 Task: Apply the currency format of Angolan kwanza.
Action: Mouse moved to (335, 339)
Screenshot: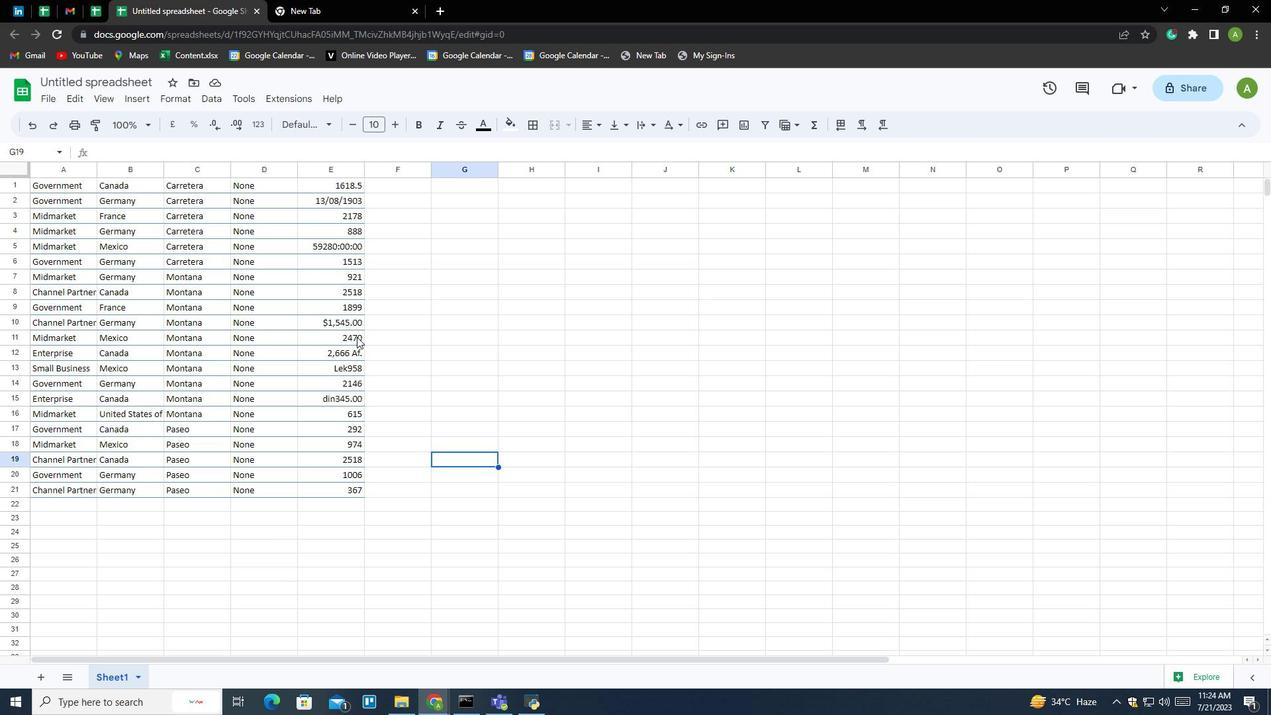 
Action: Mouse pressed left at (335, 339)
Screenshot: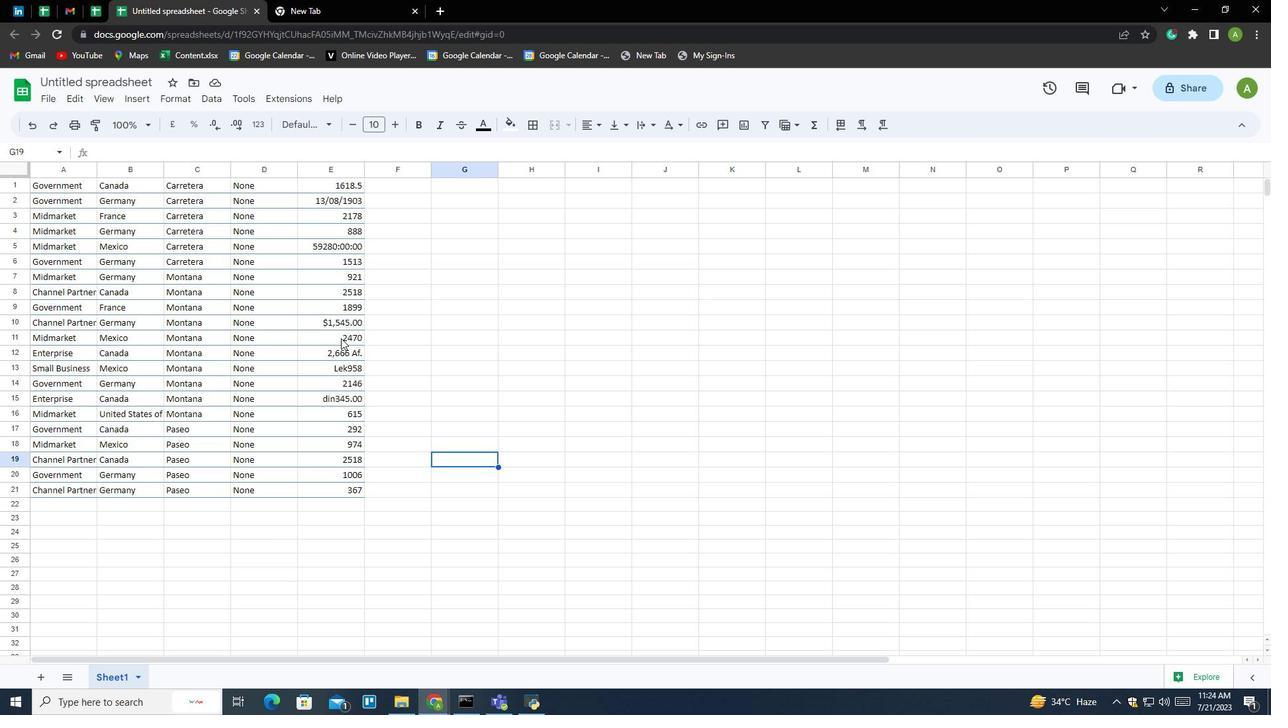 
Action: Mouse moved to (263, 123)
Screenshot: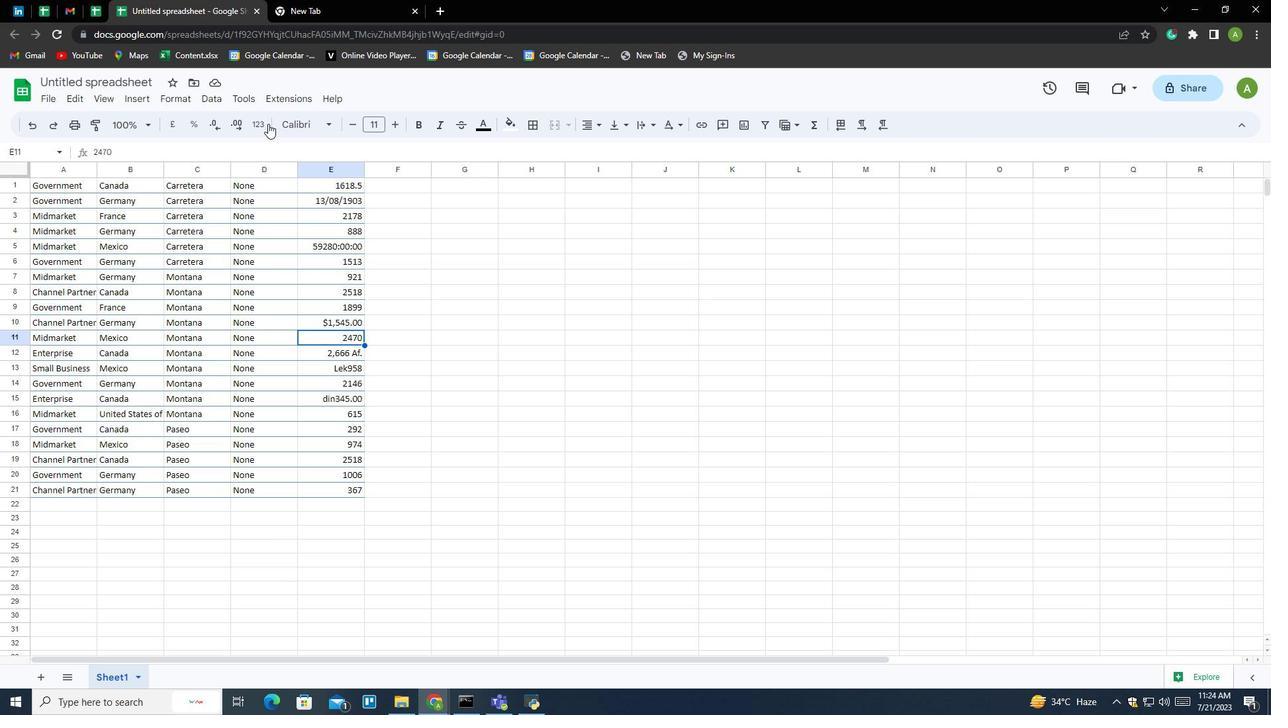 
Action: Mouse pressed left at (263, 123)
Screenshot: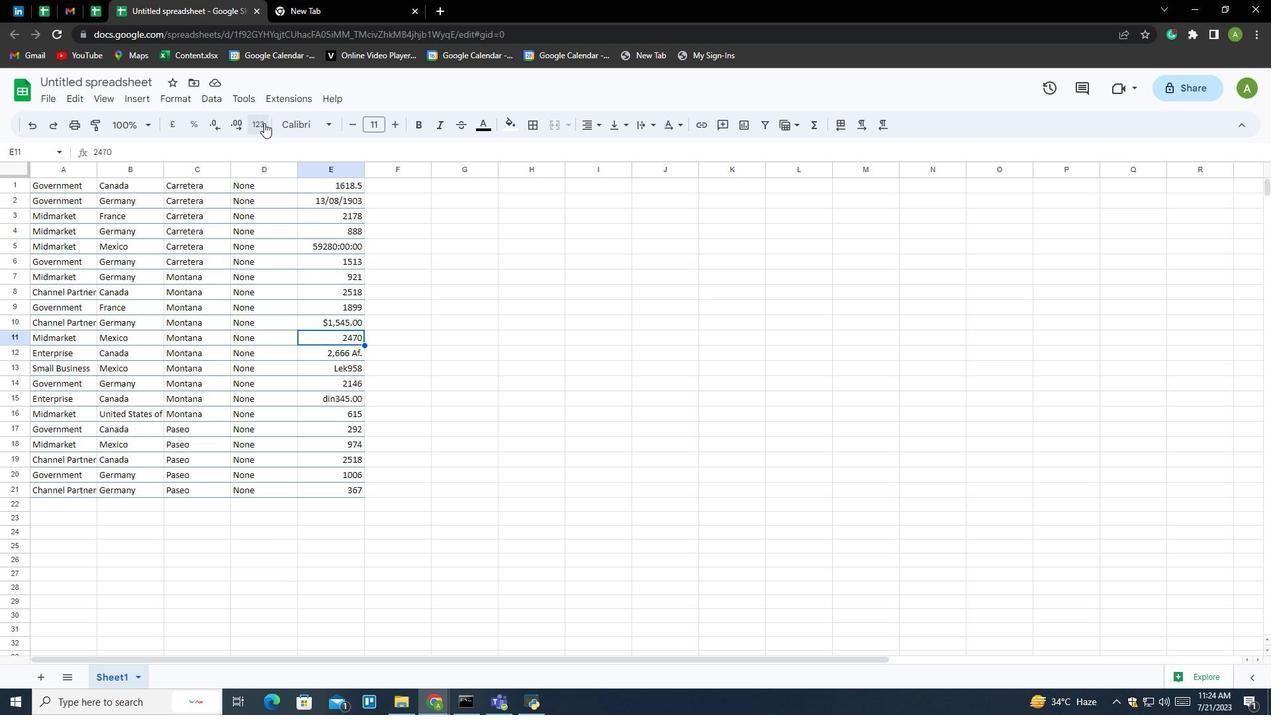 
Action: Mouse moved to (317, 543)
Screenshot: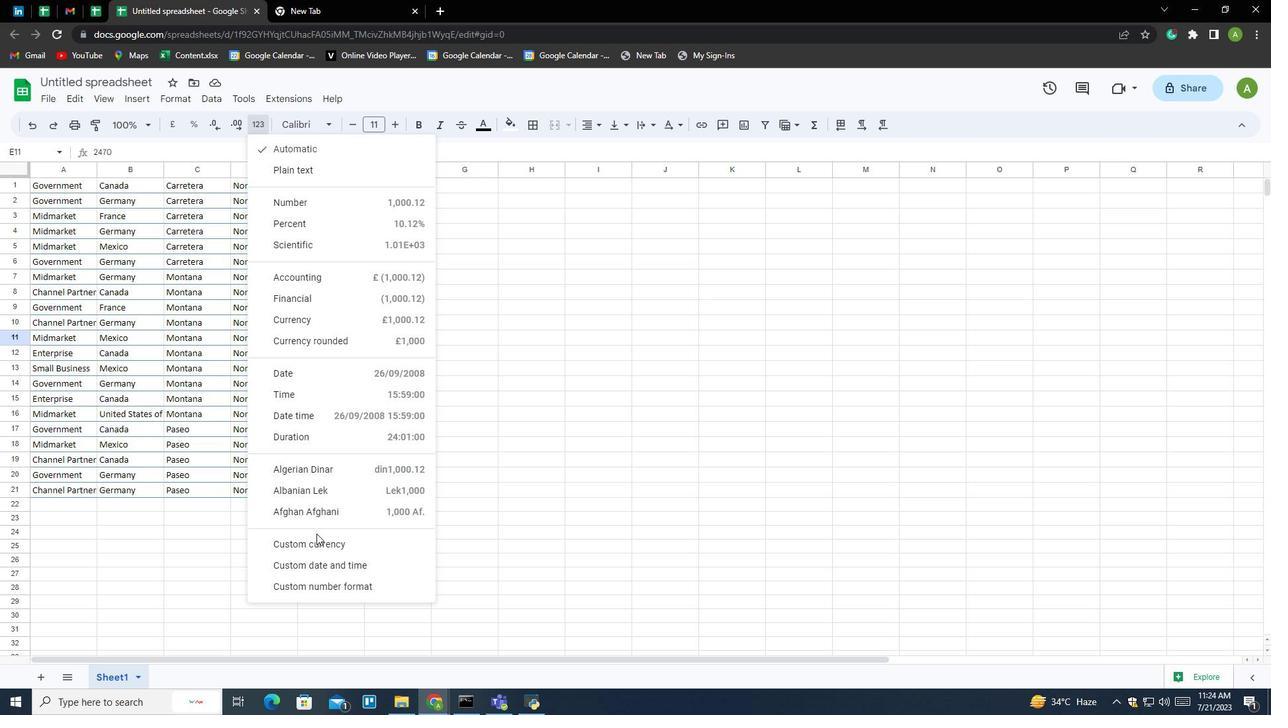 
Action: Mouse pressed left at (317, 543)
Screenshot: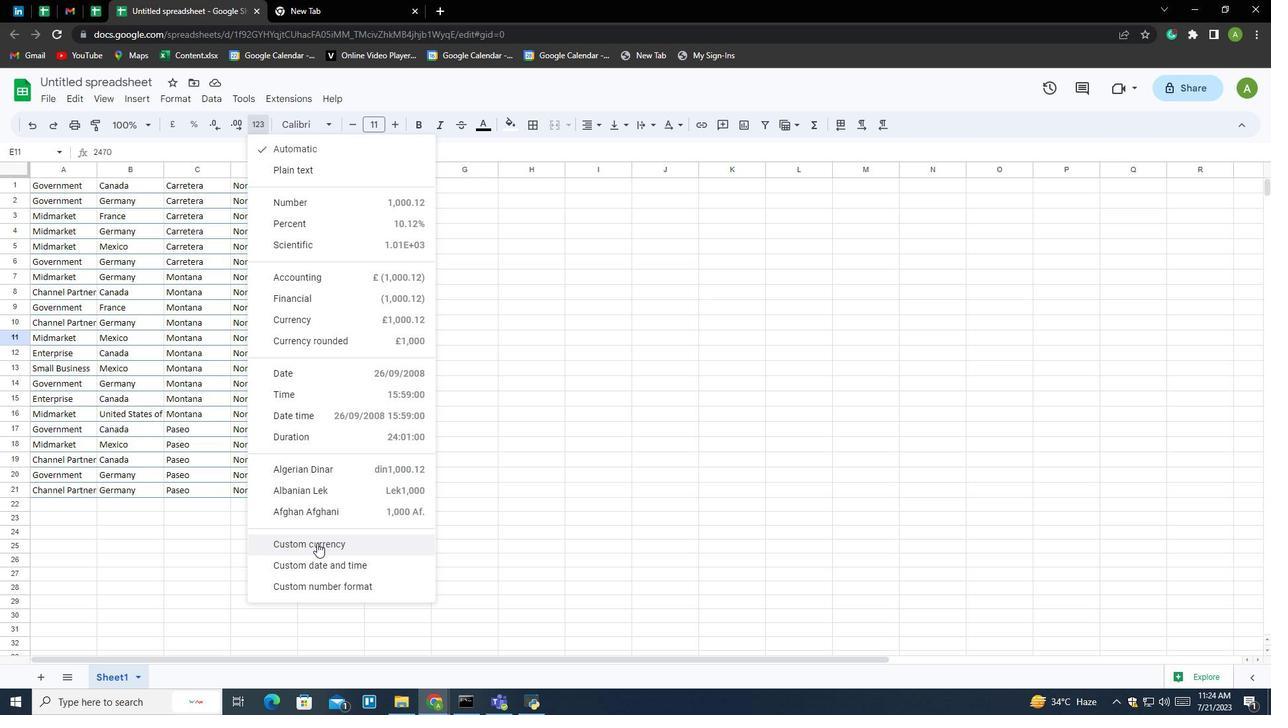 
Action: Mouse moved to (565, 248)
Screenshot: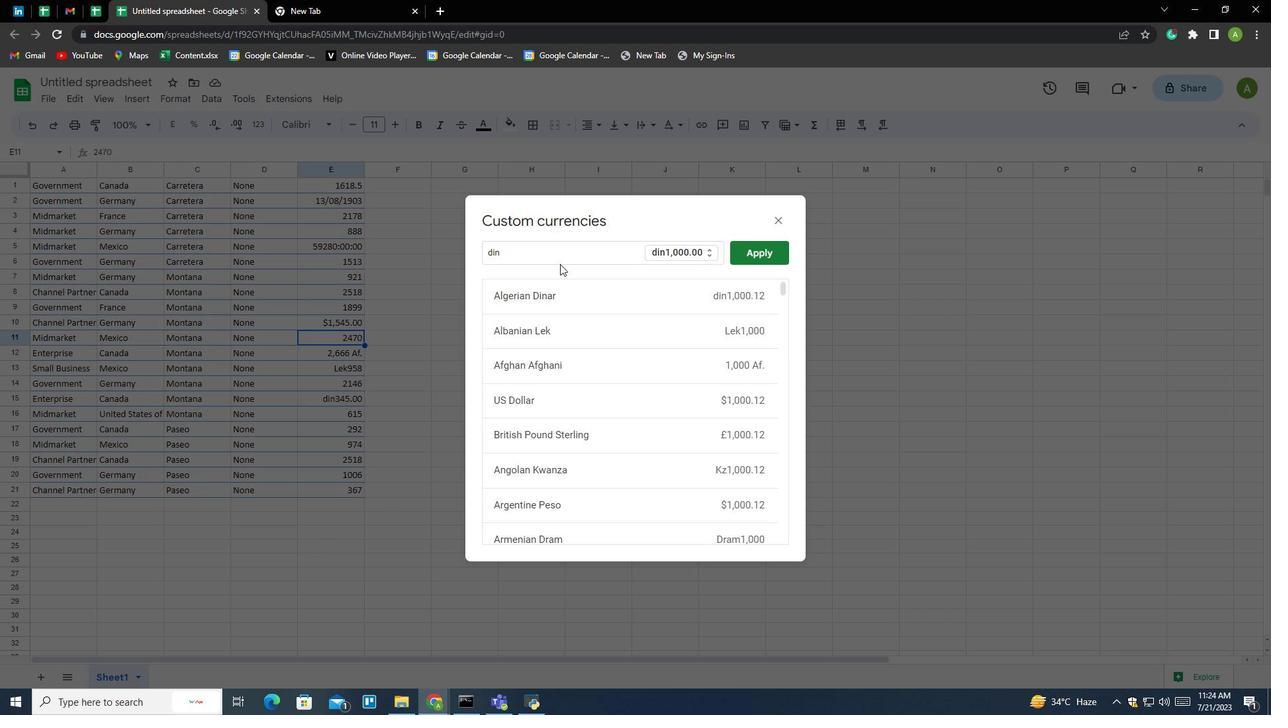 
Action: Mouse pressed left at (565, 248)
Screenshot: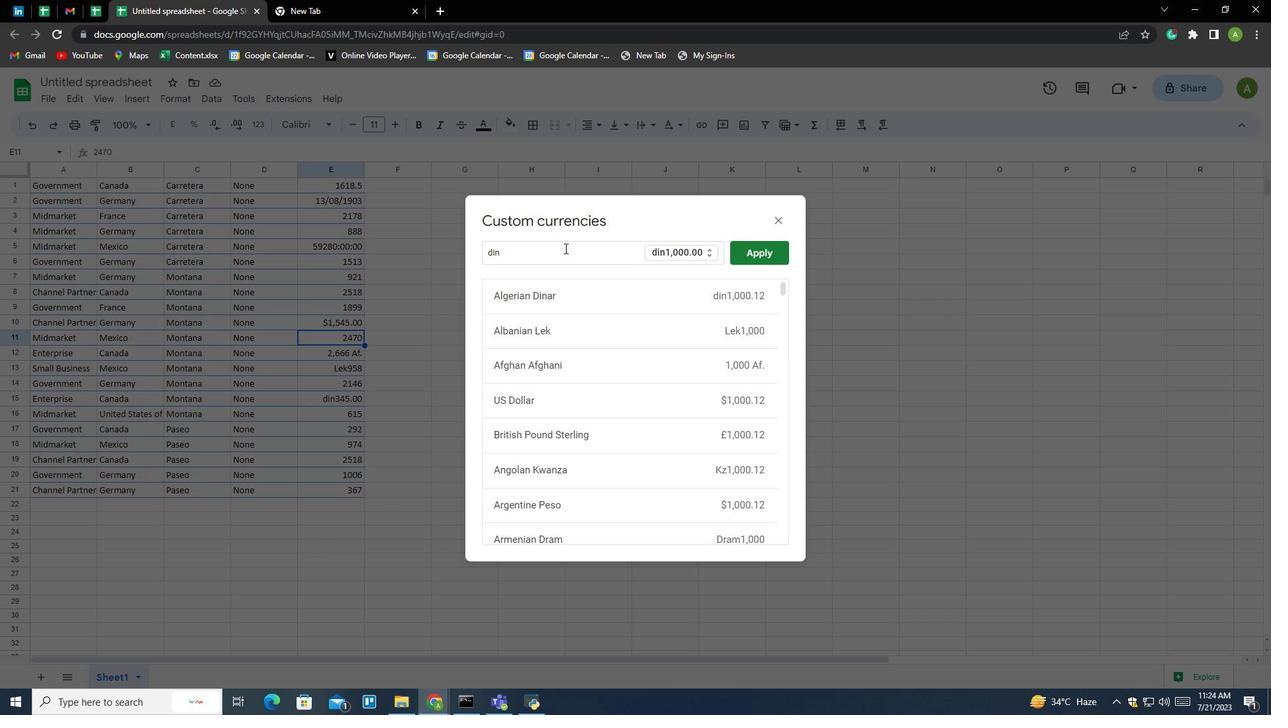 
Action: Key pressed <Key.backspace><Key.backspace><Key.backspace><Key.shift>Ang
Screenshot: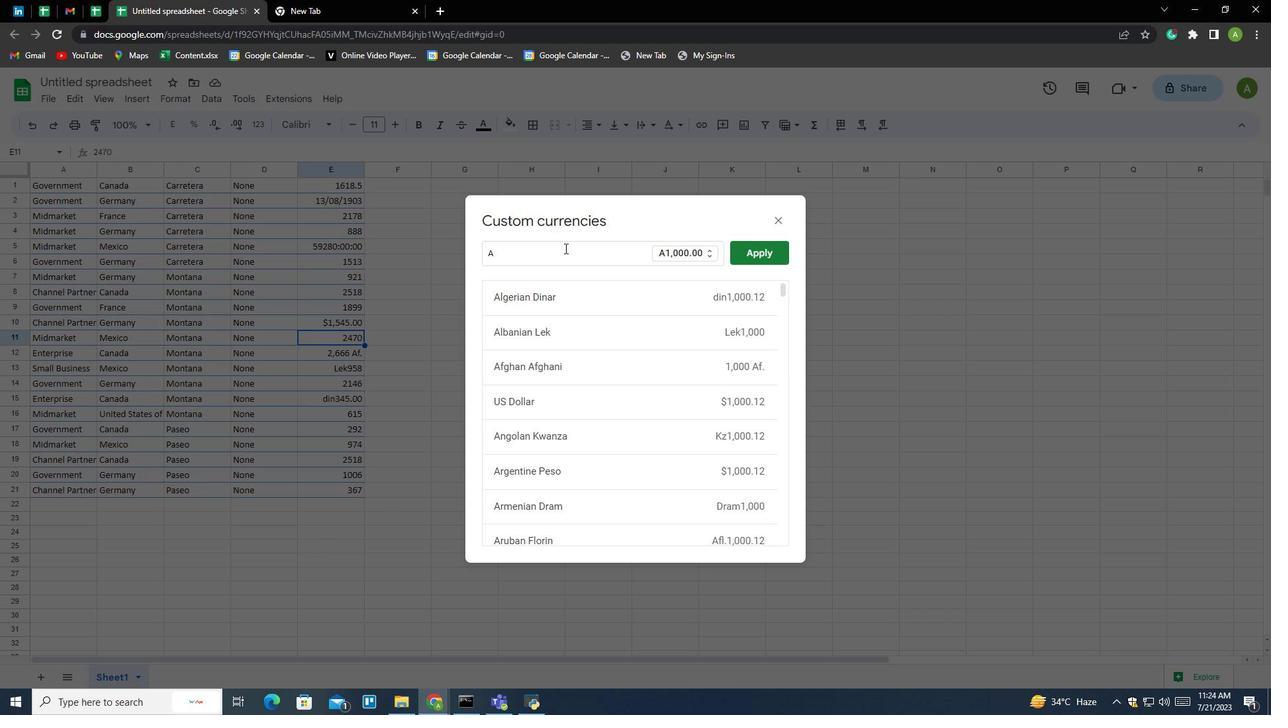 
Action: Mouse moved to (571, 314)
Screenshot: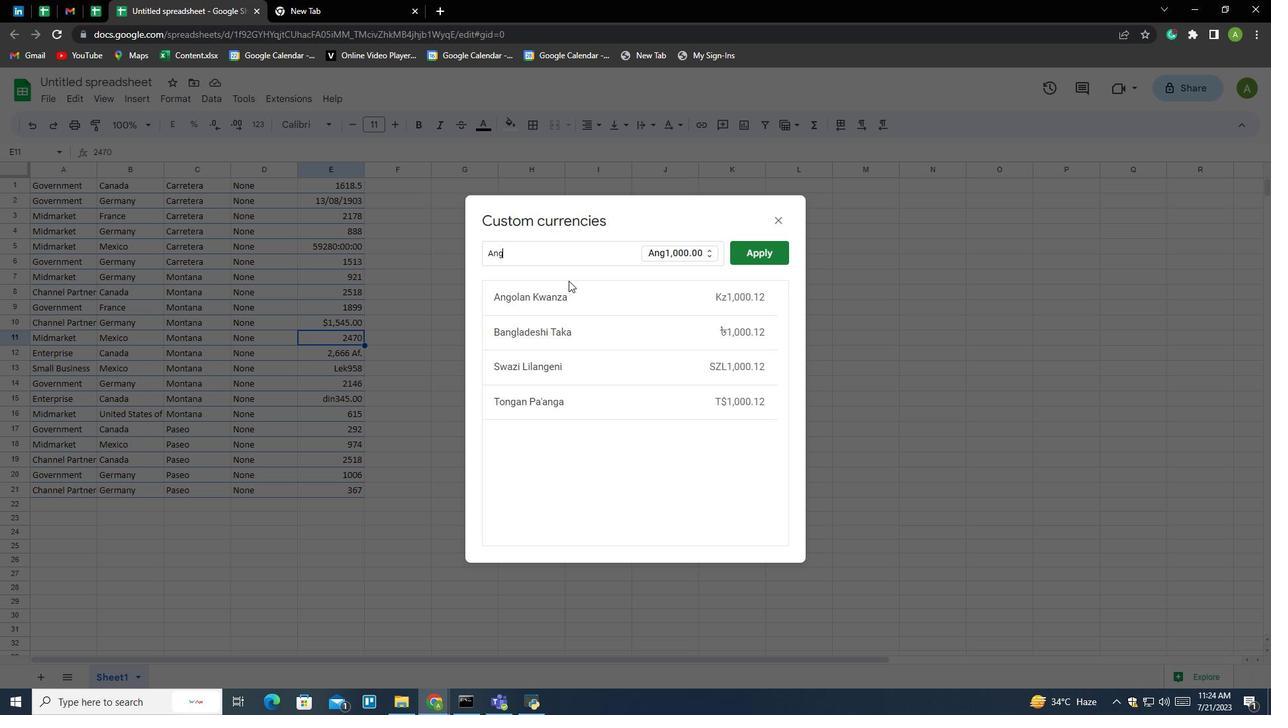 
Action: Mouse pressed left at (571, 314)
Screenshot: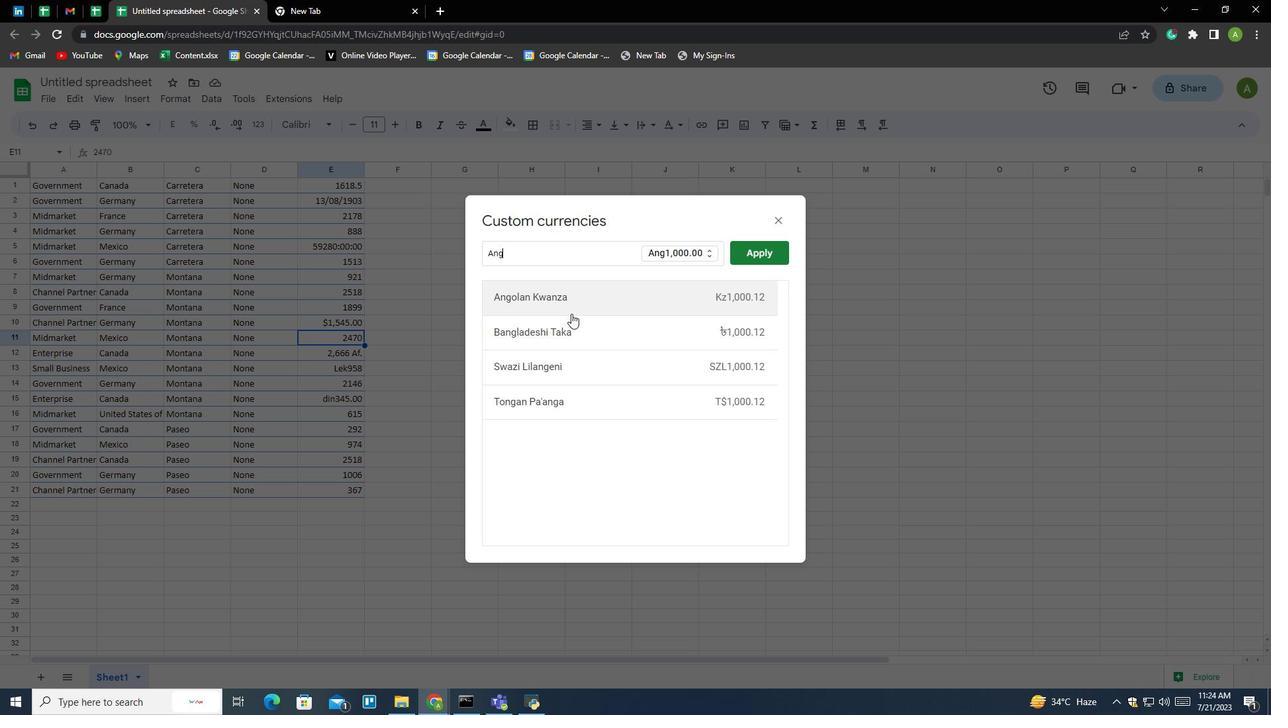 
Action: Mouse moved to (753, 245)
Screenshot: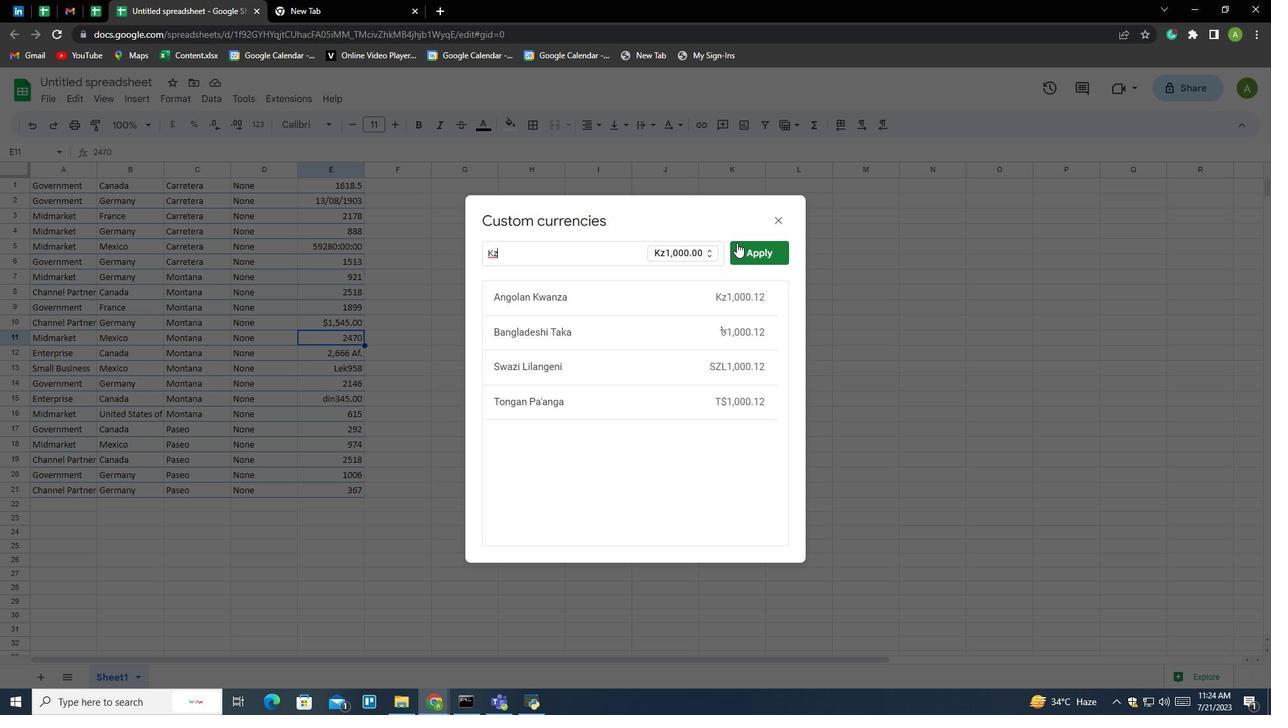 
Action: Mouse pressed left at (753, 245)
Screenshot: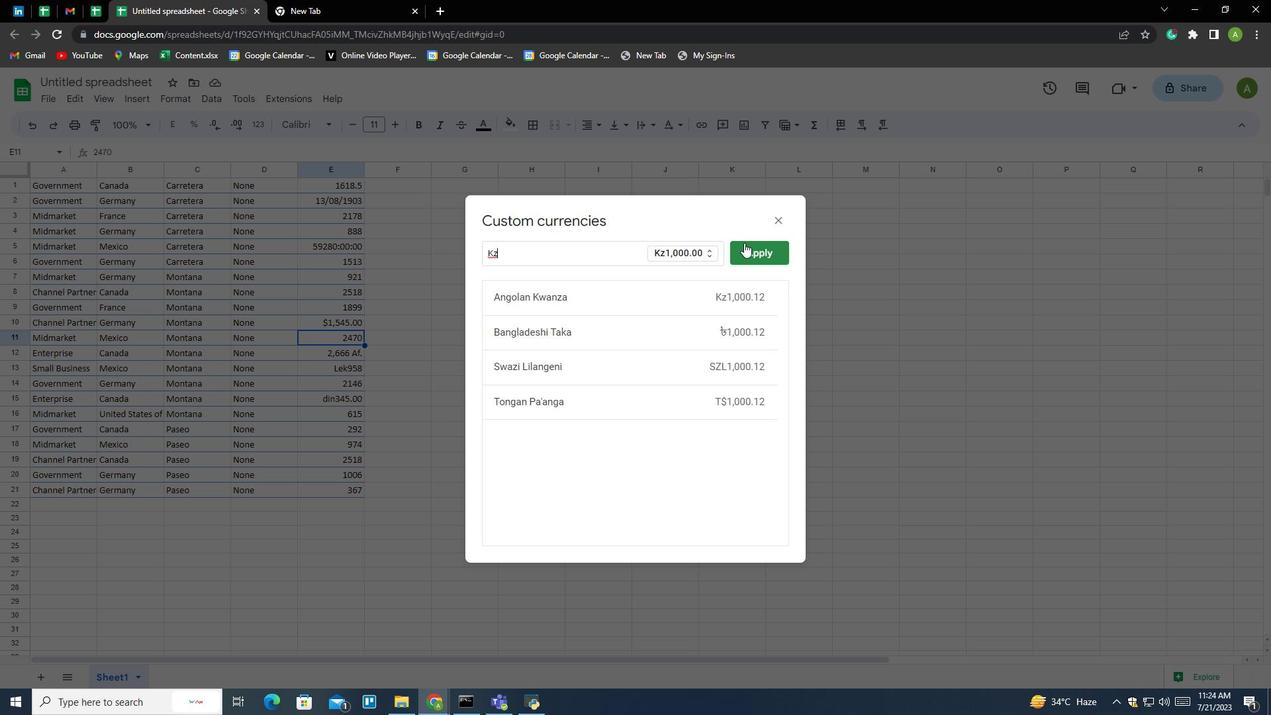 
Action: Mouse moved to (620, 337)
Screenshot: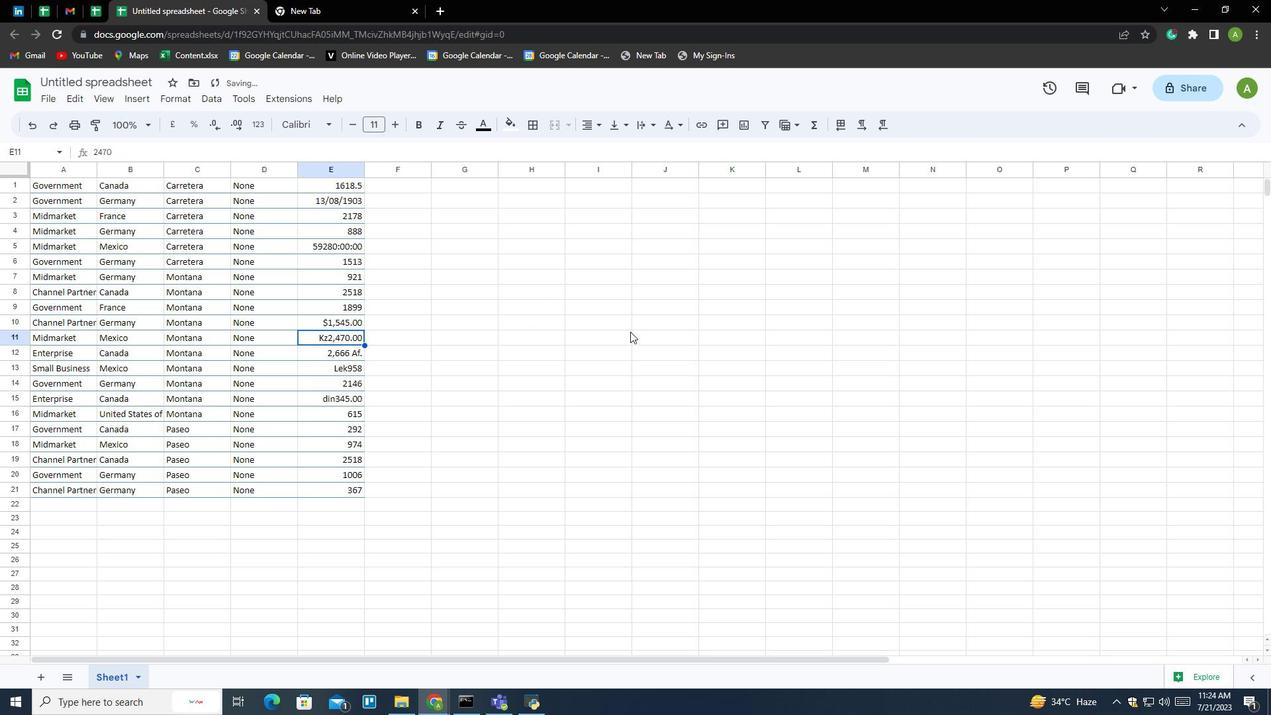 
